 Task: Write a script that calculates the word count in a text file specified as an argument.
Action: Mouse moved to (301, 147)
Screenshot: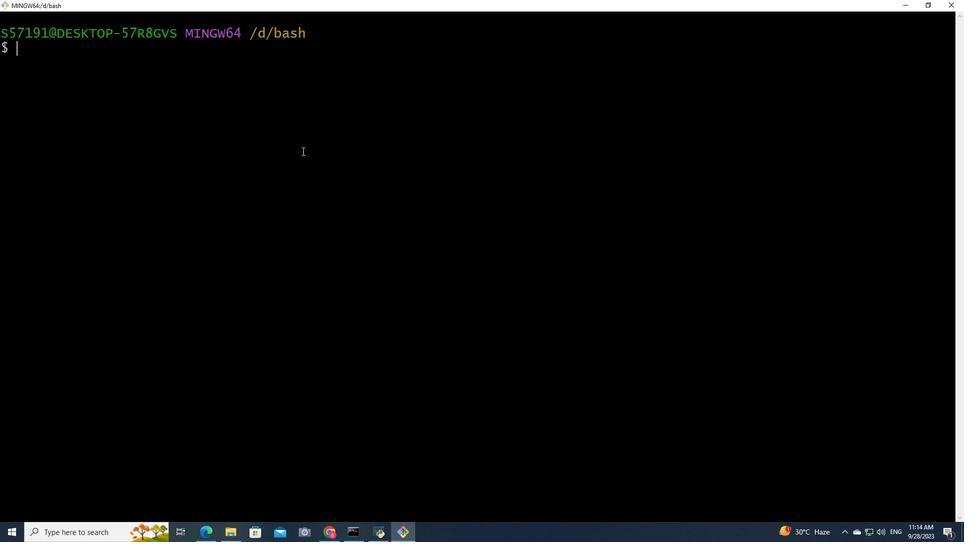 
Action: Mouse pressed left at (301, 147)
Screenshot: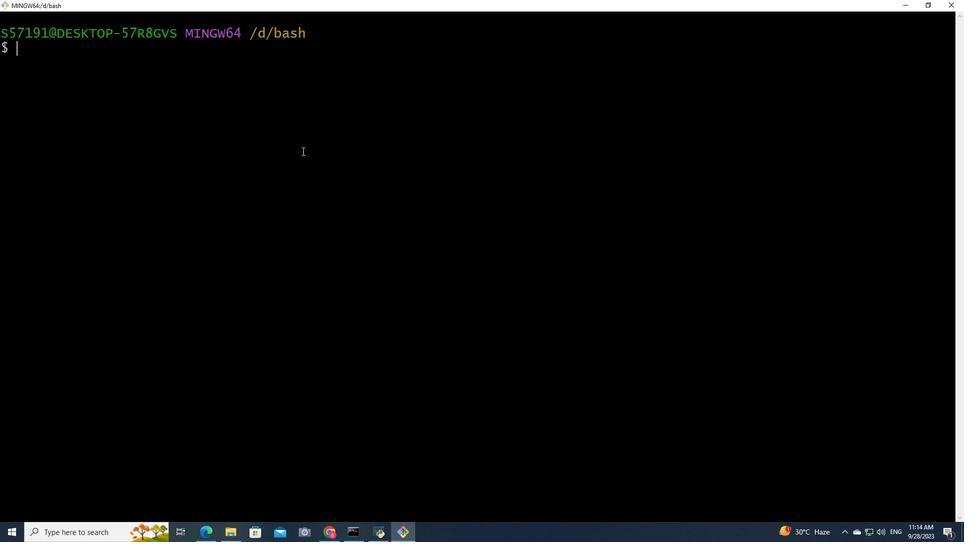 
Action: Mouse moved to (301, 147)
Screenshot: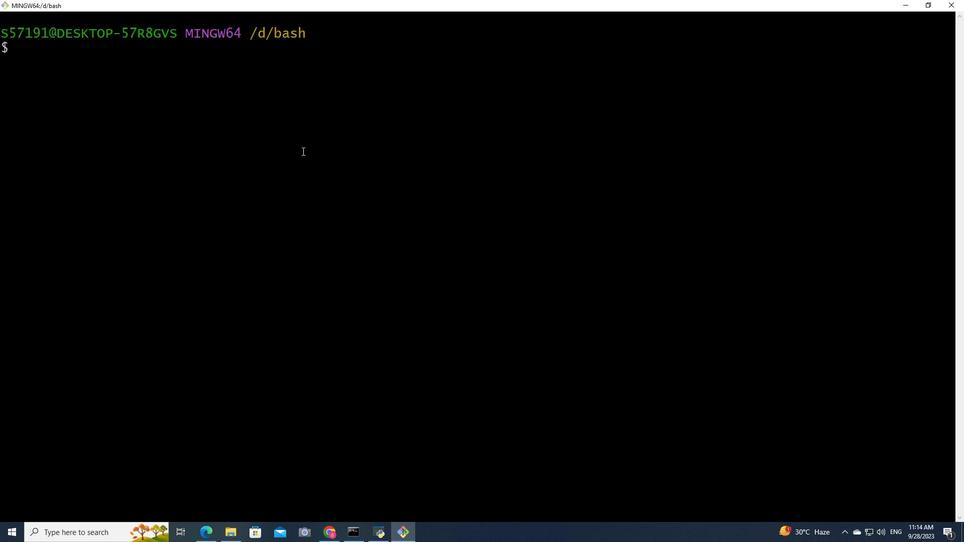
Action: Key pressed ls<Key.enter>cat<Key.space><Key.backspace><Key.backspace><Key.backspace><Key.backspace>touch<Key.space>che<Key.backspace><Key.backspace><Key.backspace>count.sh<Key.enter>vi<Key.space>count.sh<Key.enter>i<Key.shift>#<Key.shift>!/bin
Screenshot: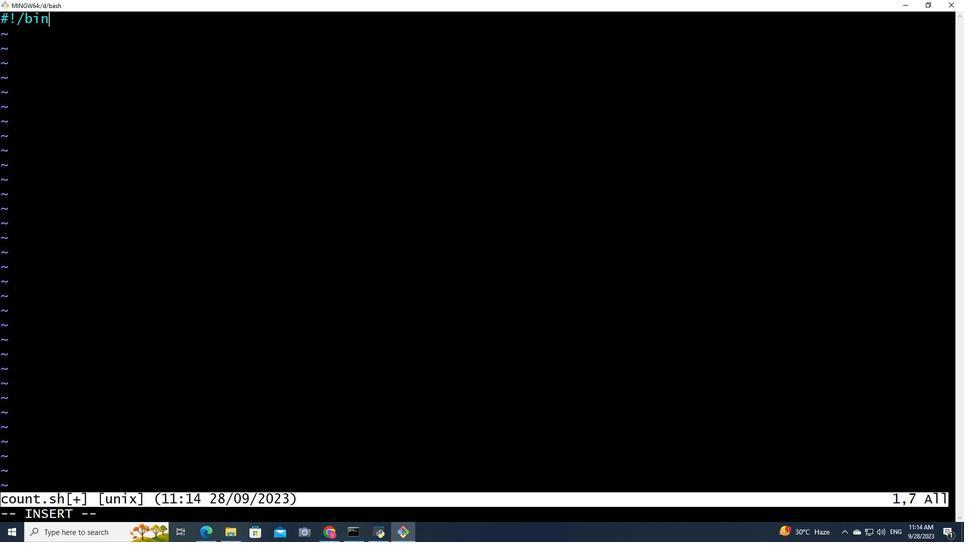 
Action: Mouse moved to (301, 147)
Screenshot: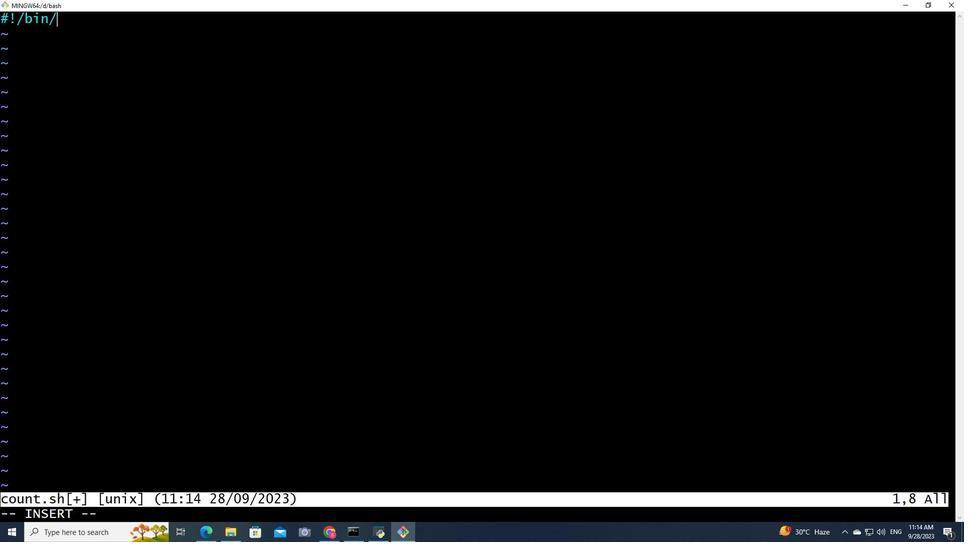 
Action: Key pressed /bash<Key.enter>
Screenshot: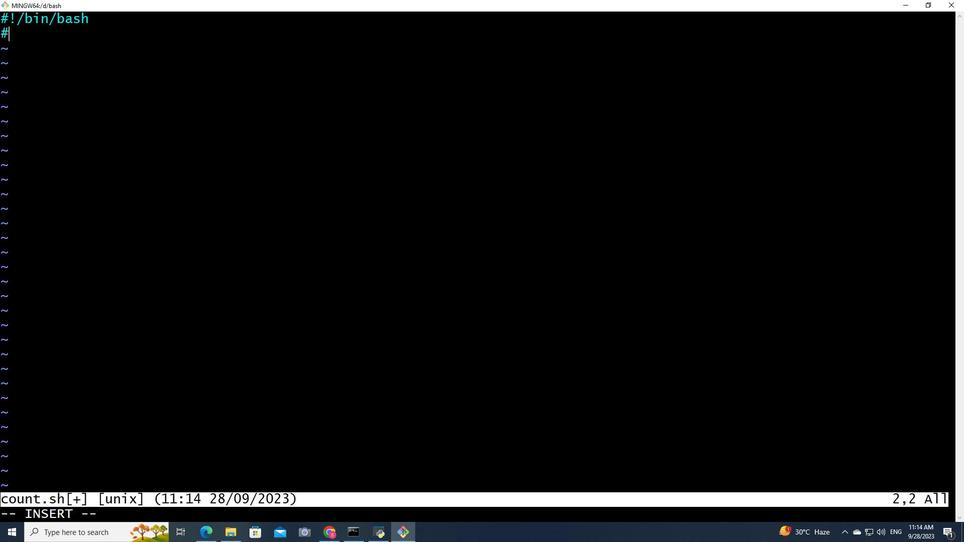 
Action: Mouse moved to (301, 147)
Screenshot: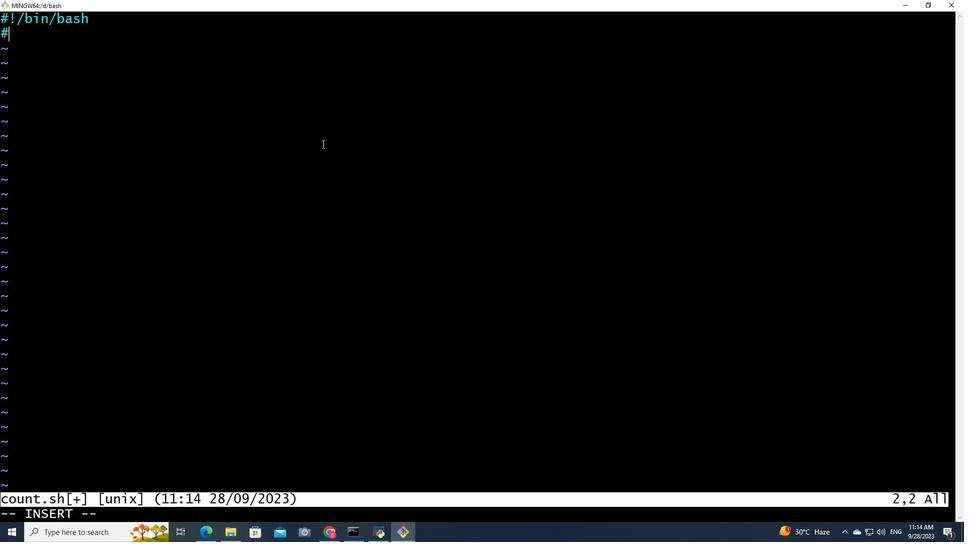 
Action: Key pressed <Key.backspace><Key.enter><Key.shift><Key.shift><Key.shift><Key.shift>#<Key.space><Key.shift>Check<Key.space>if<Key.space>an<Key.space>argumeb<Key.backspace>nt<Key.space>is<Key.space>provided<Key.enter><Key.backspace><Key.backspace><Key.enter><Key.backspace><Key.shift><Key.shift><Key.shift><Key.shift><Key.shift>If<Key.backspace><Key.backspace>if<Key.space>[<Key.space><Key.shift>$<Key.shift>#<Key.space>-eq<Key.space>0<Key.space>];<Key.space>then<Key.enter>echo<Key.space><Key.shift_r>"<Key.shift><Key.shift><Key.shift>Usage<Key.shift_r>:<Key.space><Key.shift><Key.shift><Key.shift><Key.shift><Key.shift><Key.shift><Key.shift><Key.shift><Key.shift><Key.shift><Key.shift><Key.shift>$0<Key.space><Key.shift_r><Key.shift_r><Key.shift_r><Key.shift_r><Key.shift_r><Key.shift_r><Key.shift_r><Key.shift_r><Key.shift_r><Key.shift_r><Key.shift_r><Key.shift_r><Key.shift_r><Key.shift_r><Key.shift_r><Key.shift_r><Key.shift_r><Key.shift_r><Key.shift_r><Key.shift_r><Key.shift_r><Key.shift_r><Key.shift_r><Key.shift_r><Key.shift_r><Key.shift_r><Key.shift_r><Key.shift_r><Key.shift_r><Key.shift_r><Key.shift_r><Key.shift_r><Key.shift_r><Key.shift_r><><Key.left>file<Key.right><Key.shift_r>"<Key.enter>exit<Key.space>1<Key.enter><Key.backspace>fi<Key.enter><Key.enter><Key.shift><Key.shift><Key.shift><Key.shift><Key.shift><Key.shift><Key.shift><Key.shift><Key.shift>#<Key.space><Key.shift>Get<Key.space>the<Key.space>filename<Key.space>from<Key.space>the<Key.space>command<Key.space>line<Key.space>argument<Key.enter><Key.backspace><Key.backspace>file<Key.shift><Key.shift><Key.shift><Key.shift>+<Key.backspace>=<Key.shift><Key.shift_r>"<Key.shift>$1<Key.shift_r><Key.shift_r><Key.shift_r><Key.shift_r><Key.shift_r><Key.shift_r><Key.shift_r><Key.shift_r><Key.shift_r>"<Key.enter><Key.enter><Key.shift><Key.shift><Key.shift><Key.shift><Key.shift><Key.shift><Key.shift><Key.shift><Key.shift><Key.shift><Key.shift><Key.shift><Key.shift><Key.shift><Key.shift><Key.shift><Key.shift><Key.shift>#<Key.space><Key.shift><Key.shift><Key.shift><Key.shift><Key.shift><Key.shift><Key.shift><Key.shift><Key.shift><Key.shift><Key.shift><Key.shift><Key.shift><Key.shift><Key.shift><Key.shift><Key.shift><Key.shift><Key.shift><Key.shift>Check<Key.space>if<Key.space>the<Key.space>file<Key.space>exists<Key.enter><Key.backspace><Key.backspace>if<Key.space>[<Key.space><Key.shift>!<Key.space>-f<Key.space><Key.shift_r>"<Key.shift>$file<Key.shift_r>"<Key.space>];<Key.space>then<Key.enter>echo<Key.space><Key.shift_r>"<Key.shift><Key.shift>File<Key.space>not<Key.space>found<Key.shift_r>:<Key.space><Key.shift><Key.shift><Key.shift><Key.shift><Key.shift><Key.shift><Key.shift><Key.shift><Key.shift><Key.shift><Key.shift><Key.shift><Key.shift><Key.shift><Key.shift><Key.shift><Key.shift><Key.shift><Key.shift>$file<Key.shift_r>"<Key.enter>exit<Key.space>1<Key.enter><Key.backspace>fi<Key.enter><Key.enter><Key.shift><Key.shift><Key.shift><Key.shift><Key.shift><Key.shift>#<Key.space><Key.shift><Key.shift><Key.shift><Key.shift><Key.shift><Key.shift><Key.shift><Key.shift><Key.shift><Key.shift><Key.shift><Key.shift><Key.shift><Key.shift><Key.shift><Key.shift><Key.shift><Key.shift>Calculate<Key.space>and<Key.space>print<Key.space>the<Key.space>word<Key.space>count<Key.enter><Key.backspace><Key.backspace><Key.shift>W<Key.backspace>word<Key.shift><Key.shift>_count<Key.backspace>t<Key.shift>+<Key.shift><Key.backspace>=<Key.shift><Key.shift><Key.shift><Key.shift>$<Key.shift_r><Key.shift_r><Key.shift_r><Key.shift_r><Key.shift_r>(wc<Key.space>-w<Key.space><Key.shift_r><Key.shift_r><Key.shift_r><<Key.space><Key.shift_r>"<Key.shift>$file<Key.shift_r>"<Key.shift_r><Key.shift_r><Key.shift_r>)<Key.enter>echo<Key.space><Key.shift_r>"<Key.shift>Word<Key.space>count<Key.space>in<Key.space>'<Key.shift>$file<Key.shift_r>'<Key.shift_r>:<Key.space><Key.shift>$<Key.shift>W<Key.backspace>word<Key.shift>_count<Key.shift_r>"<Key.enter>
Screenshot: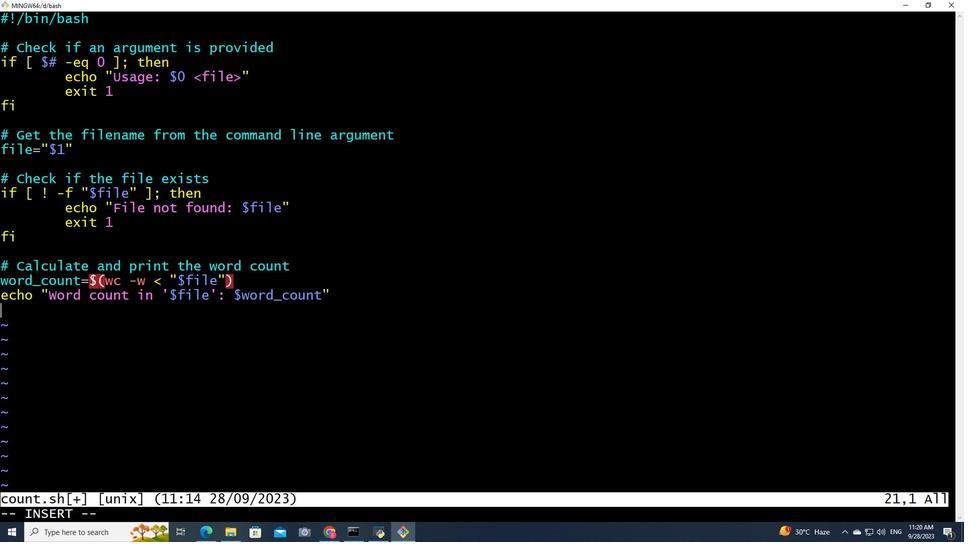 
Action: Mouse moved to (296, 150)
Screenshot: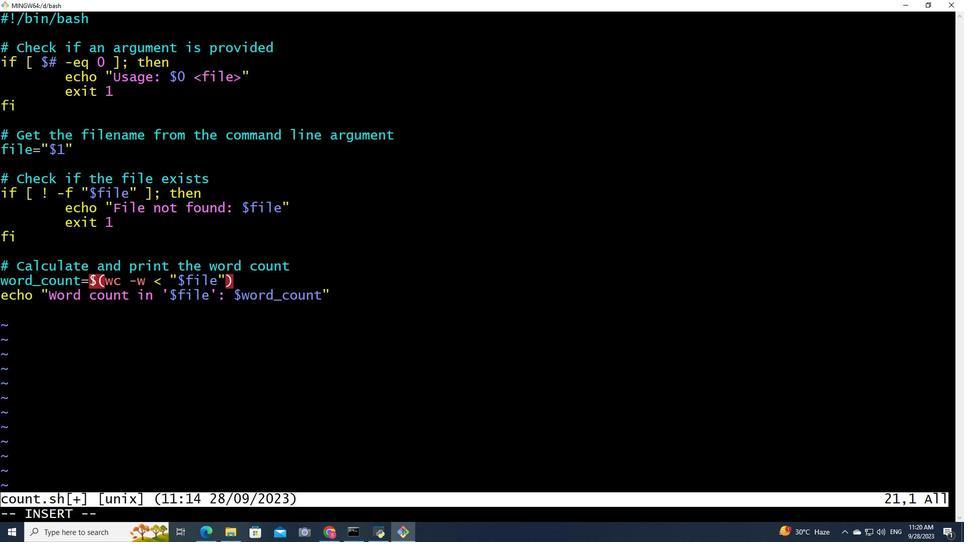 
Action: Mouse scrolled (296, 150) with delta (0, 0)
Screenshot: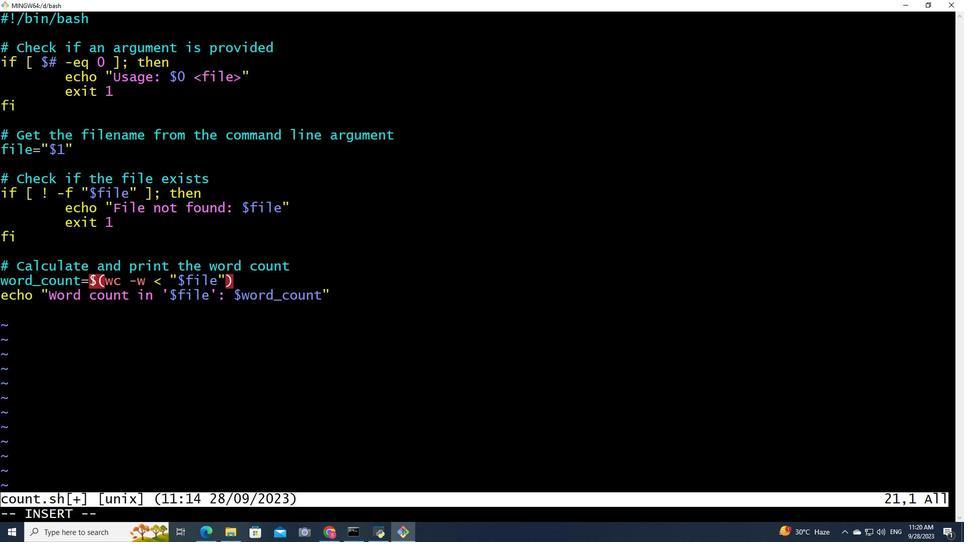 
Action: Mouse scrolled (296, 150) with delta (0, 0)
Screenshot: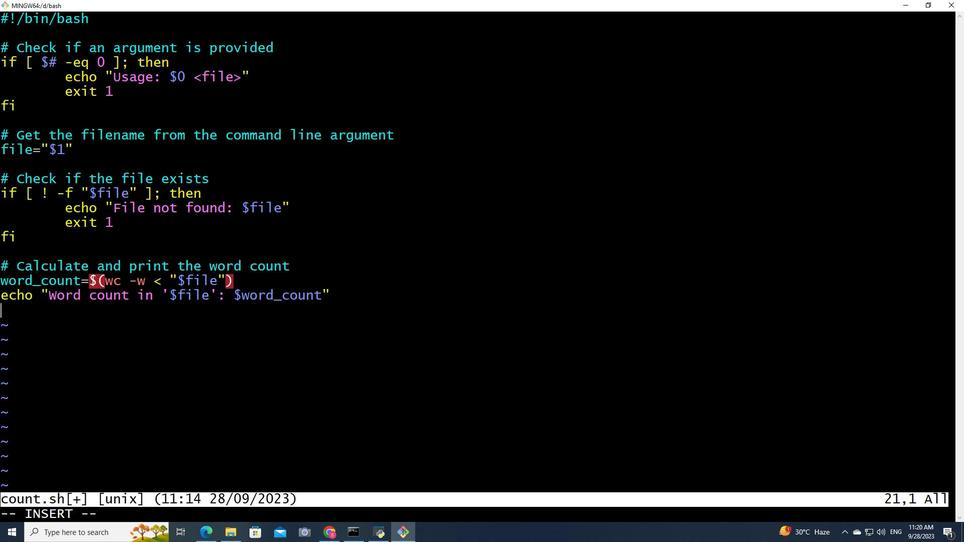 
Action: Mouse scrolled (296, 150) with delta (0, 0)
Screenshot: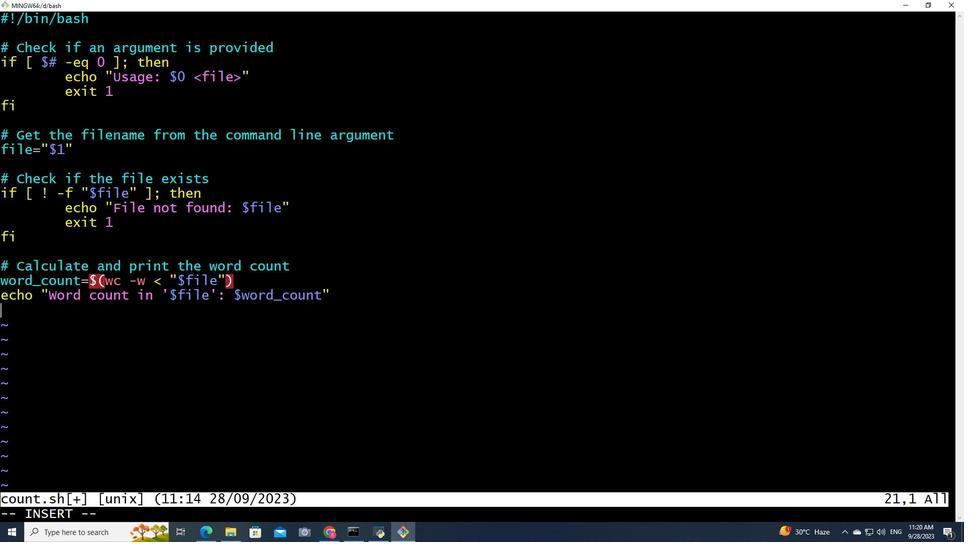 
Action: Mouse scrolled (296, 150) with delta (0, 0)
Screenshot: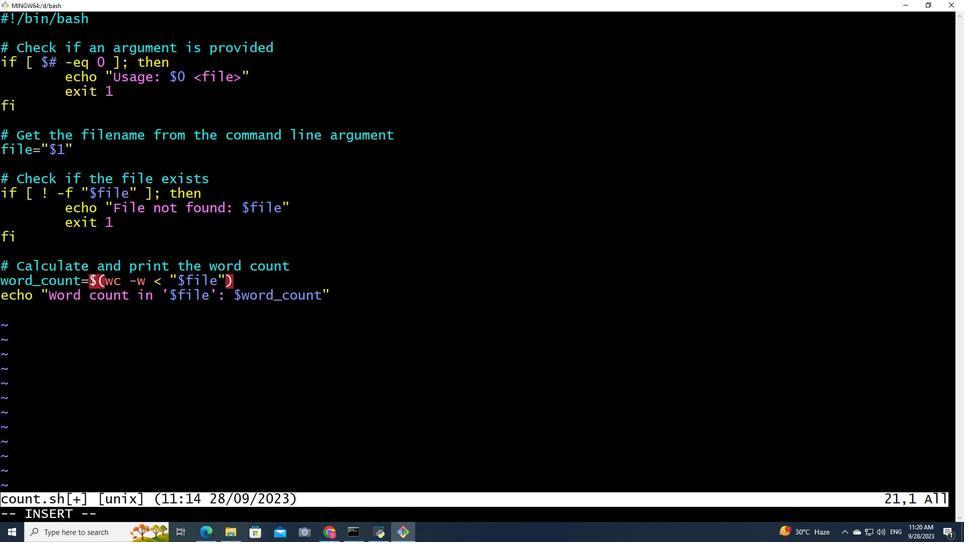 
Action: Mouse scrolled (296, 150) with delta (0, 0)
Screenshot: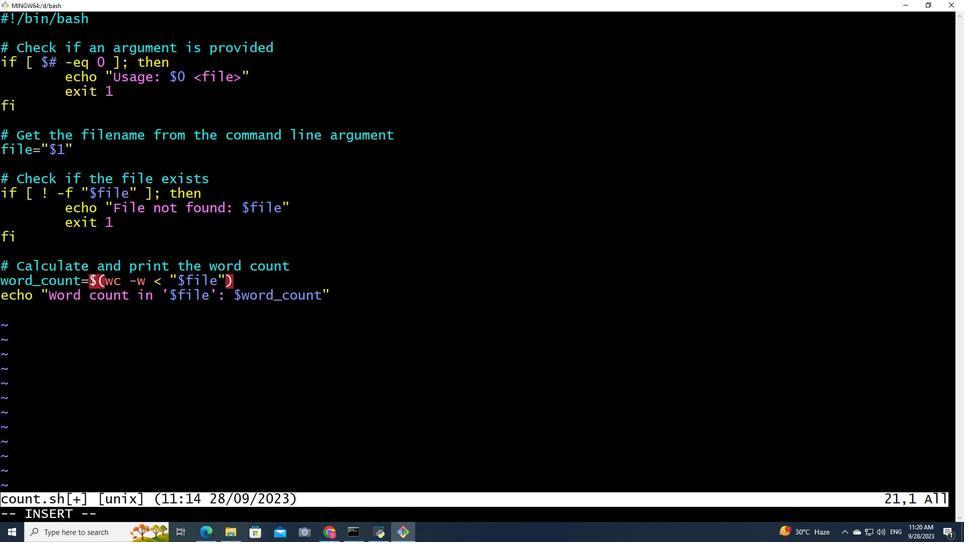 
Action: Mouse moved to (296, 150)
Screenshot: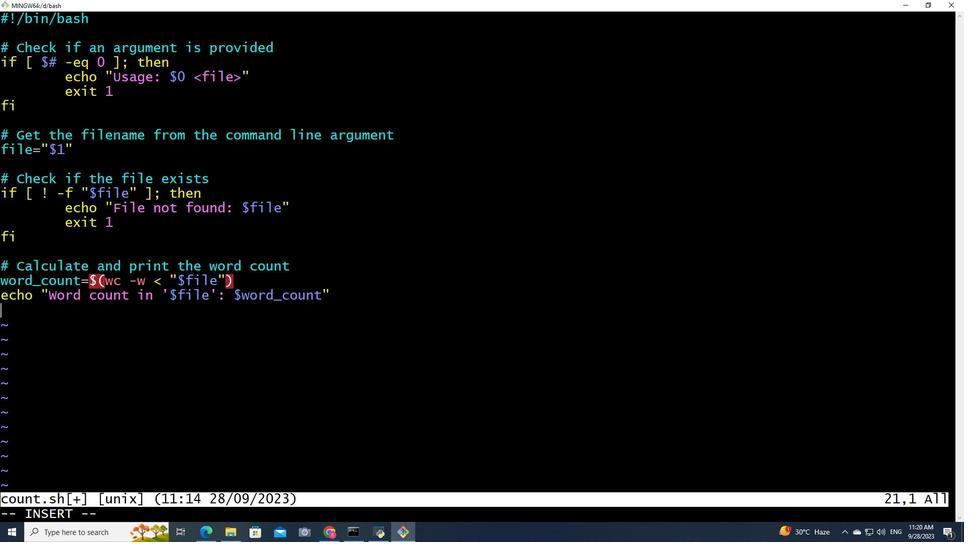 
Action: Key pressed <Key.esc><Key.shift_r>:wq<Key.enter>ls<Key.enter>cat<Key.space>count.sh<Key.enter>cat<Key.backspace><Key.backspace><Key.backspace>./count.sh<Key.space>file1.txt<Key.enter>./<Key.backspace><Key.backspace>cat<Key.space>file.txt<Key.enter>./count.sh<Key.space>file.s<Key.backspace>txt<Key.enter>
Screenshot: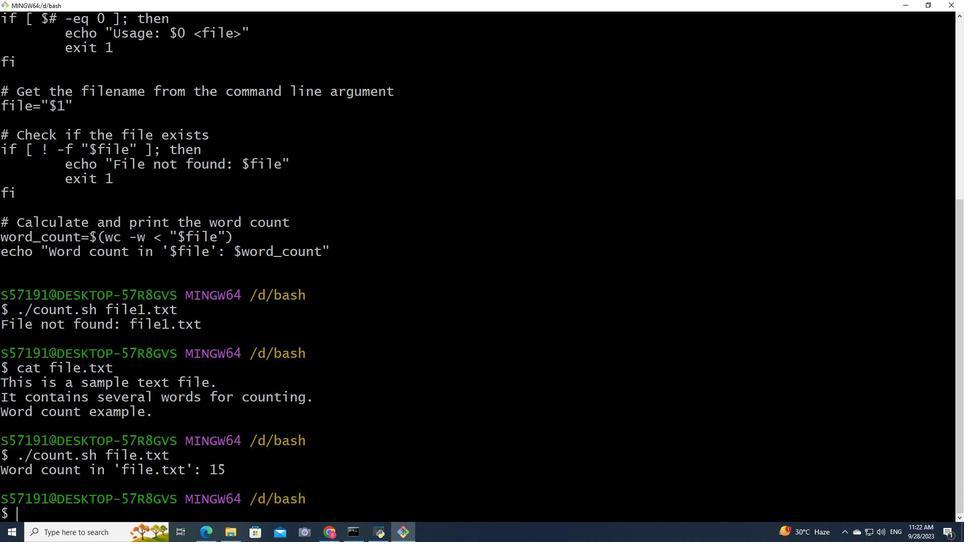 
